 Task: Change the user name and initials in Outlook settings.
Action: Mouse moved to (44, 31)
Screenshot: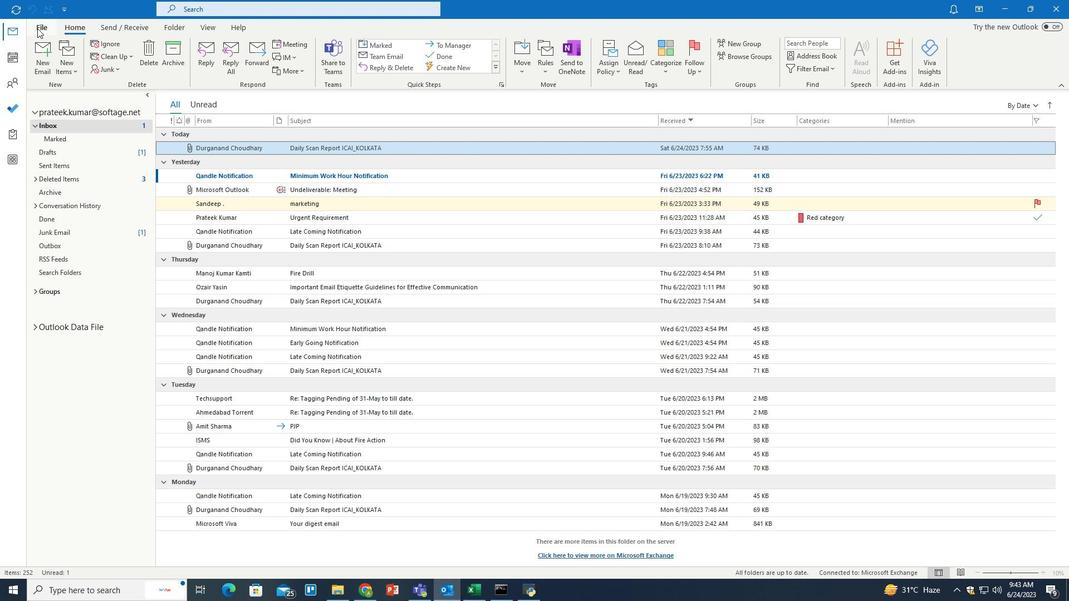 
Action: Mouse pressed left at (44, 31)
Screenshot: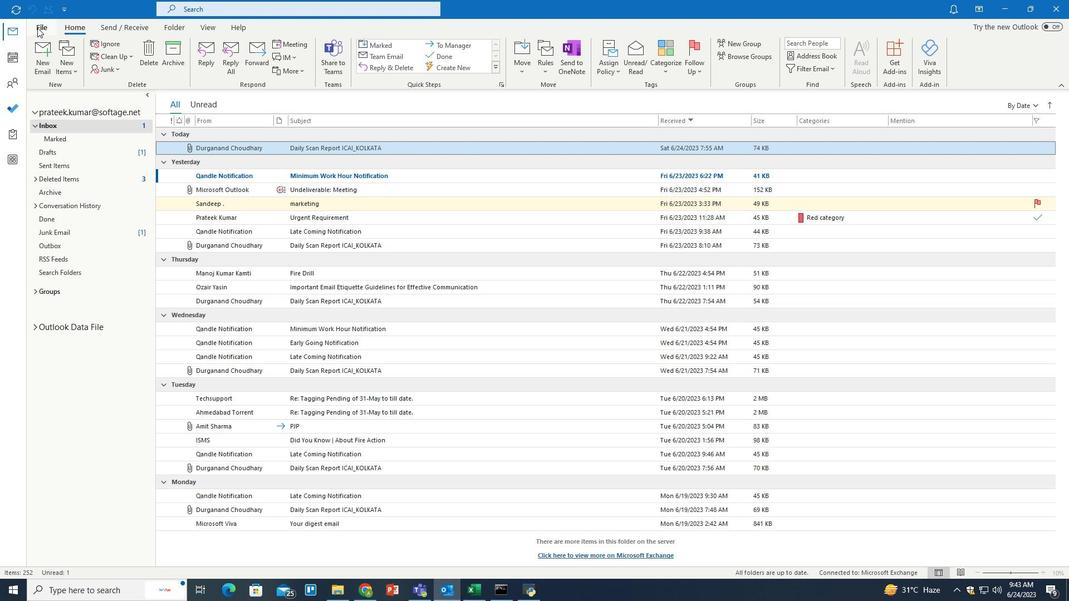 
Action: Mouse moved to (41, 537)
Screenshot: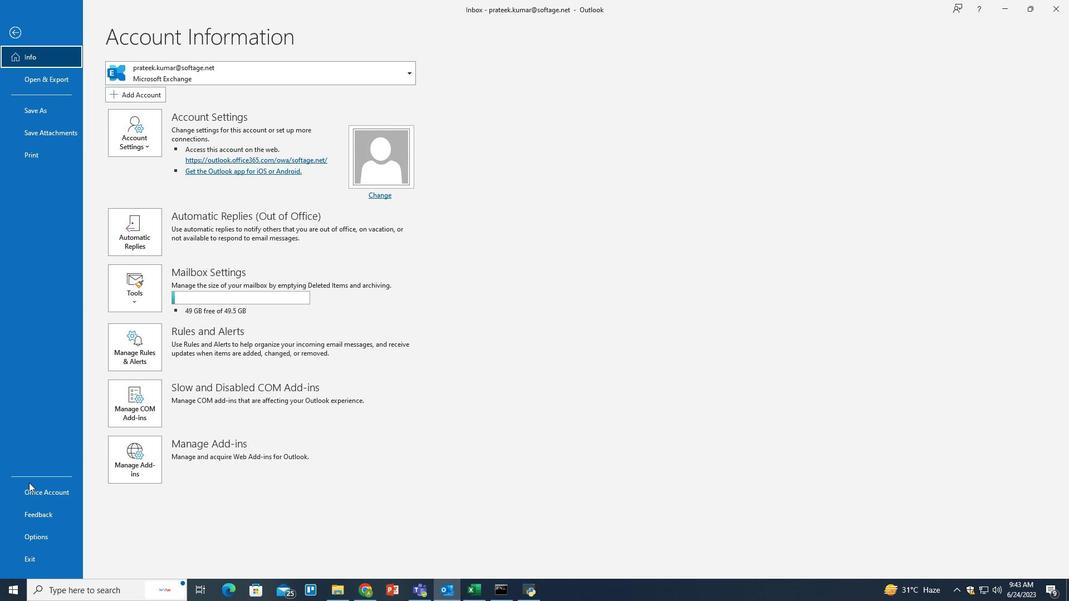 
Action: Mouse pressed left at (41, 537)
Screenshot: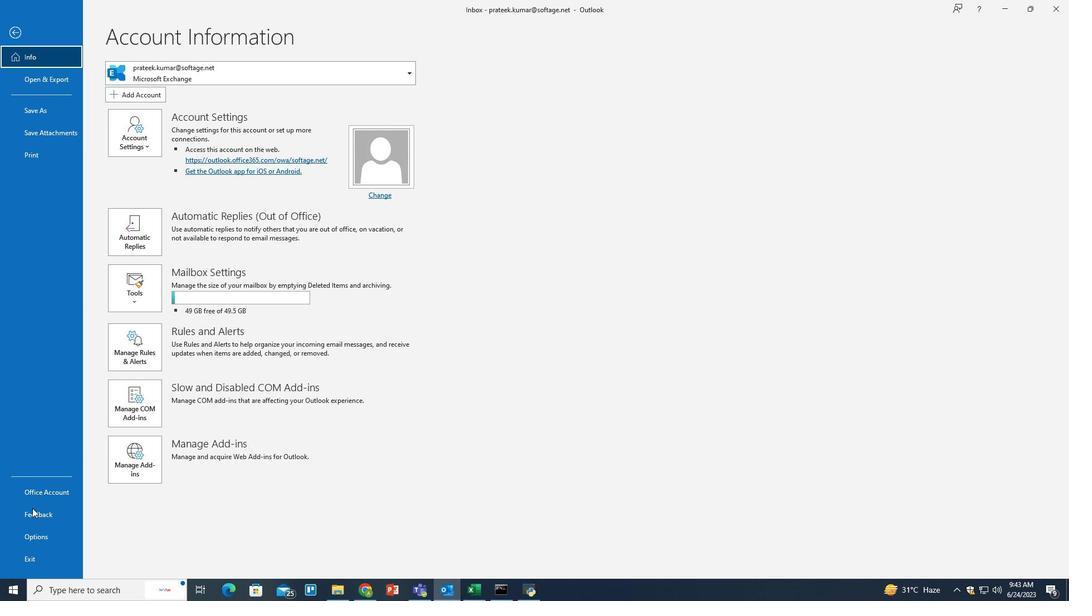 
Action: Mouse moved to (543, 361)
Screenshot: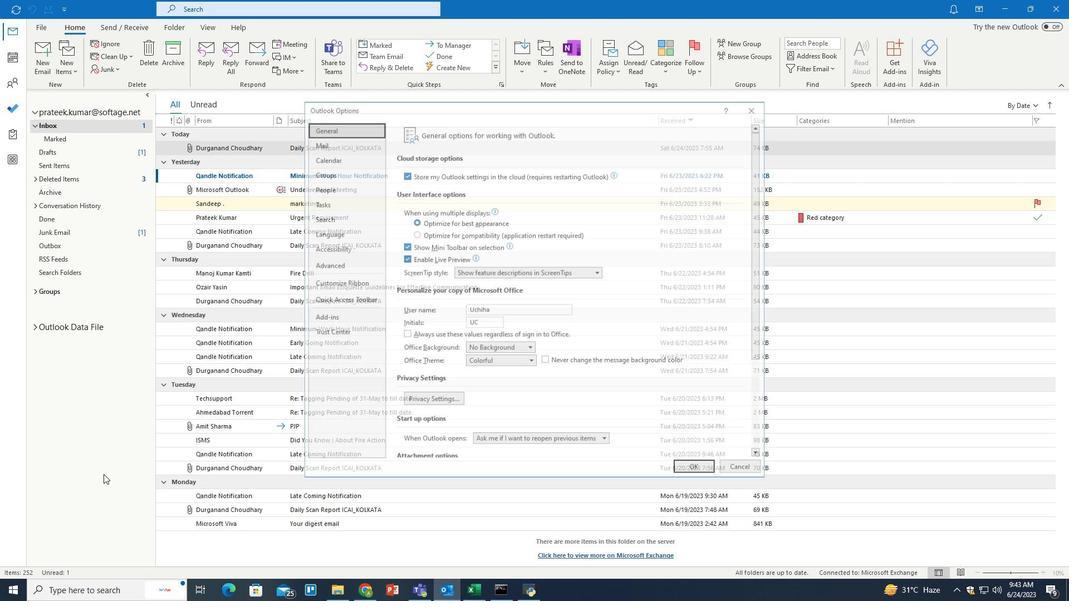 
Action: Mouse scrolled (543, 360) with delta (0, 0)
Screenshot: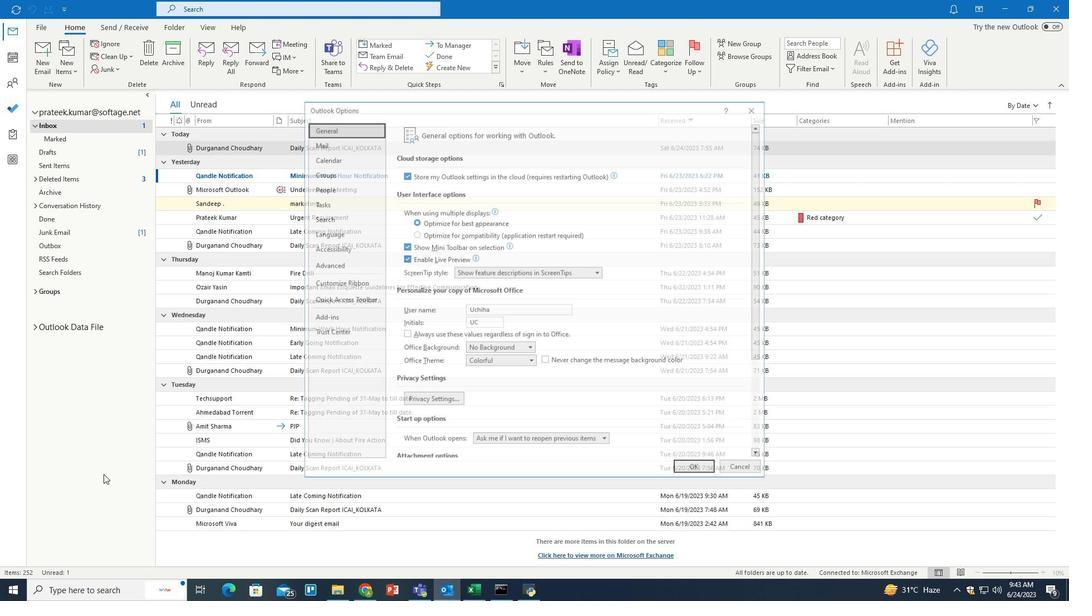 
Action: Mouse scrolled (543, 360) with delta (0, 0)
Screenshot: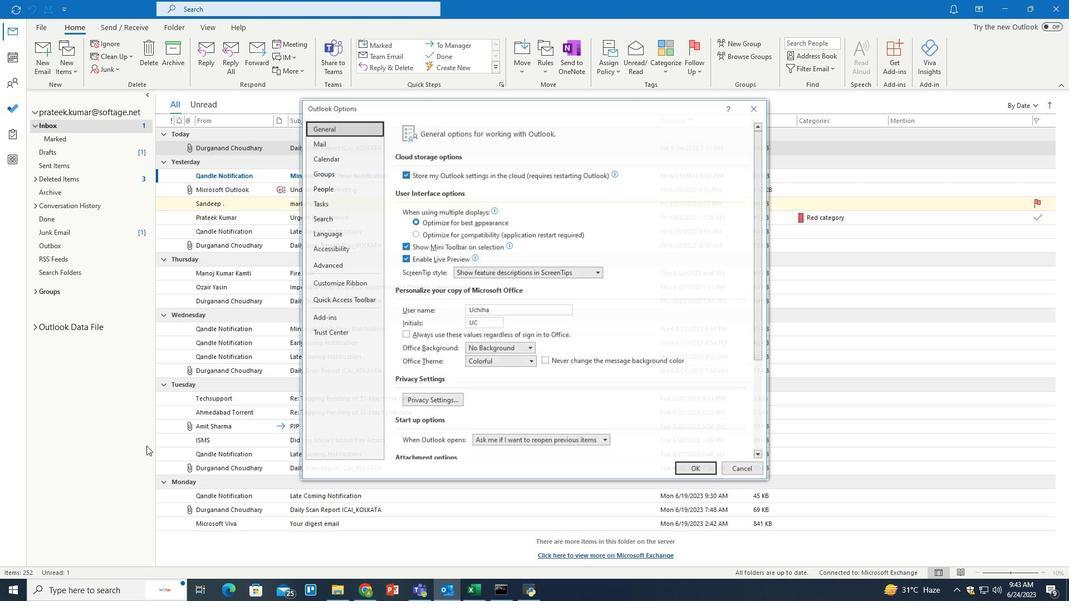
Action: Mouse scrolled (543, 360) with delta (0, 0)
Screenshot: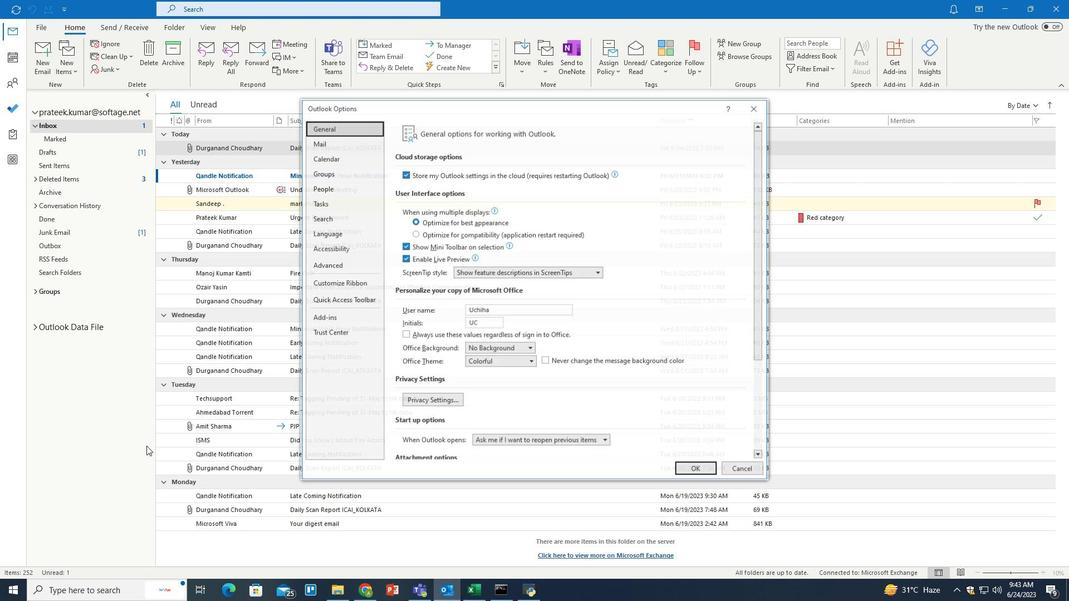 
Action: Mouse scrolled (543, 360) with delta (0, 0)
Screenshot: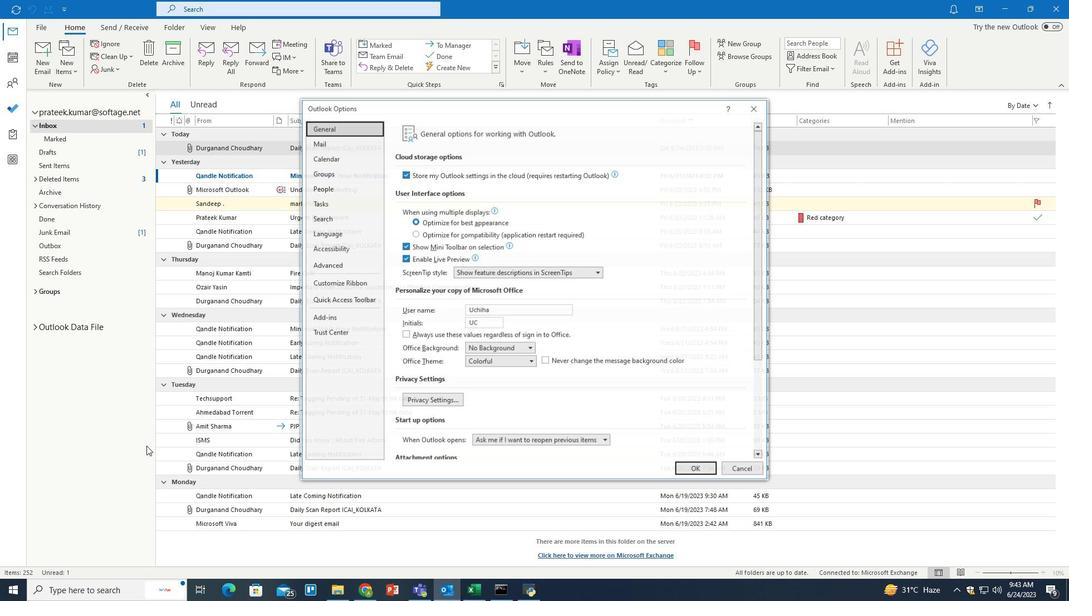 
Action: Mouse scrolled (543, 360) with delta (0, 0)
Screenshot: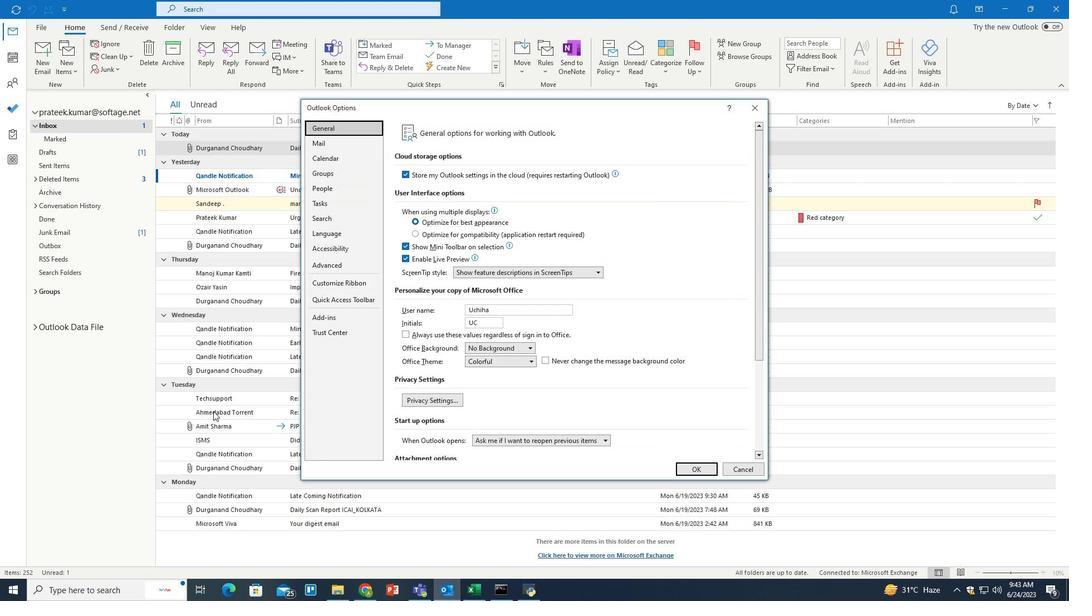 
Action: Mouse scrolled (543, 360) with delta (0, 0)
Screenshot: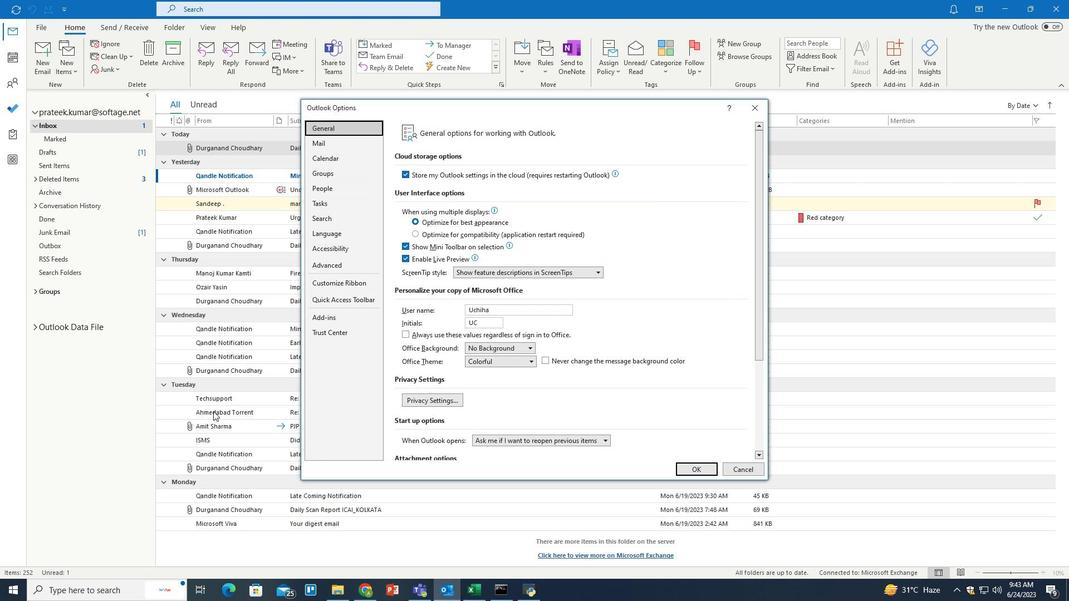 
Action: Mouse moved to (416, 381)
Screenshot: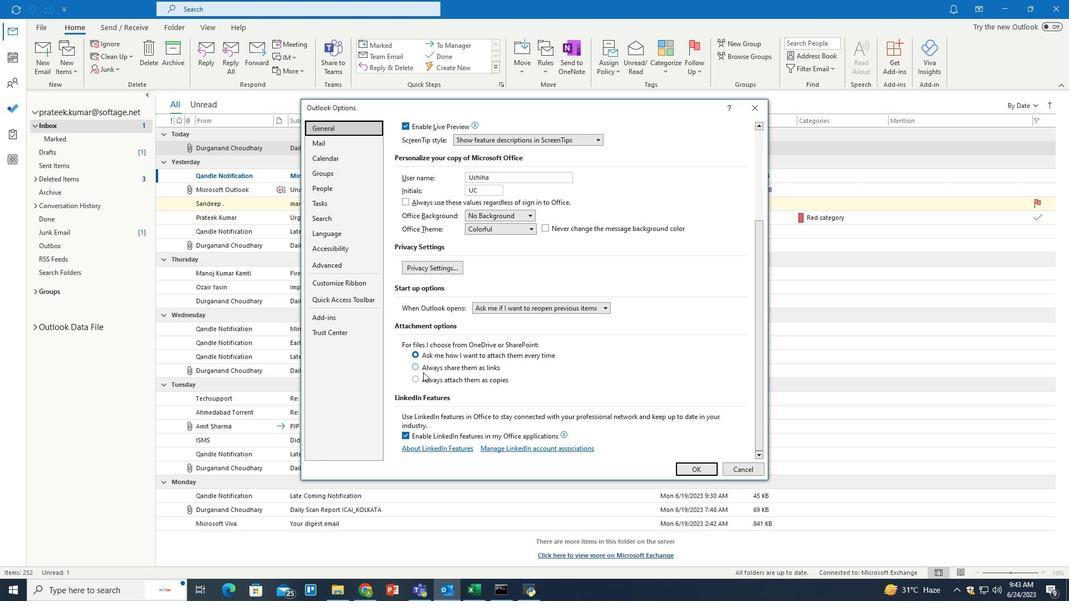
Action: Mouse pressed left at (416, 381)
Screenshot: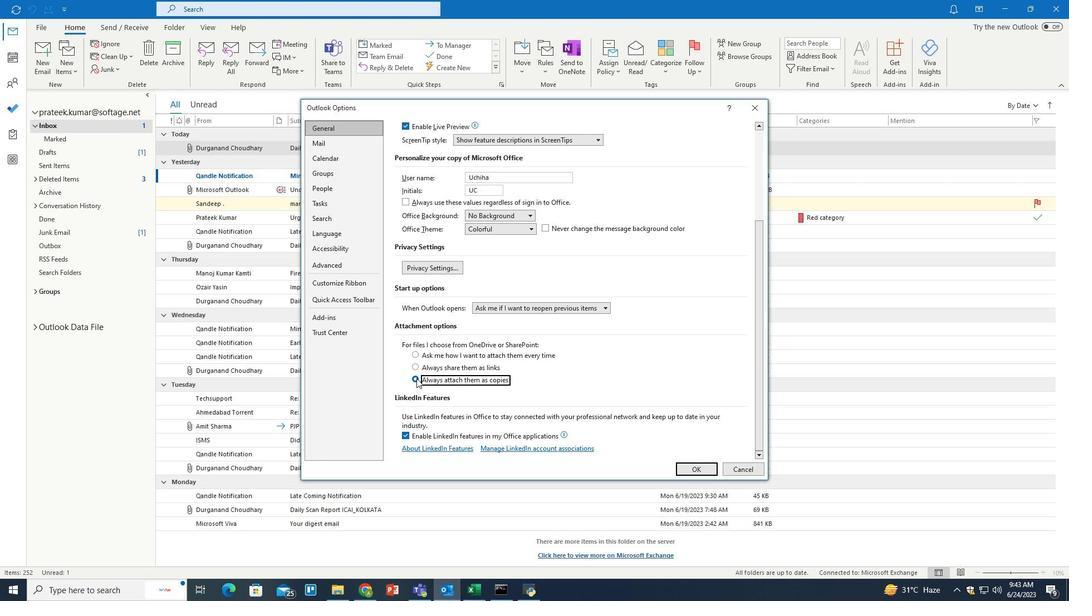 
Action: Mouse moved to (37, 27)
Screenshot: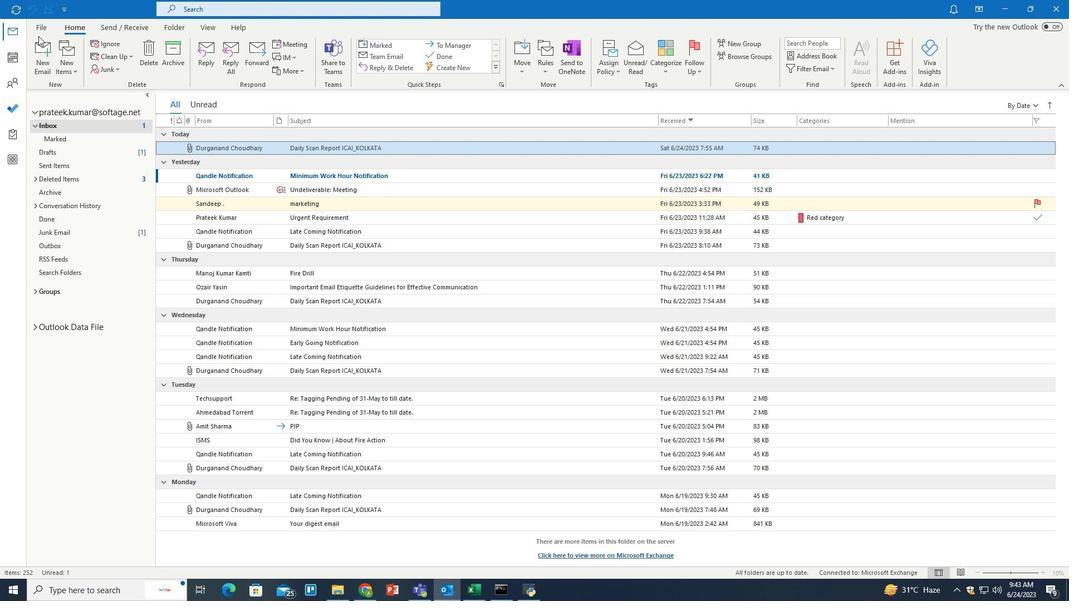 
Action: Mouse pressed left at (37, 27)
Screenshot: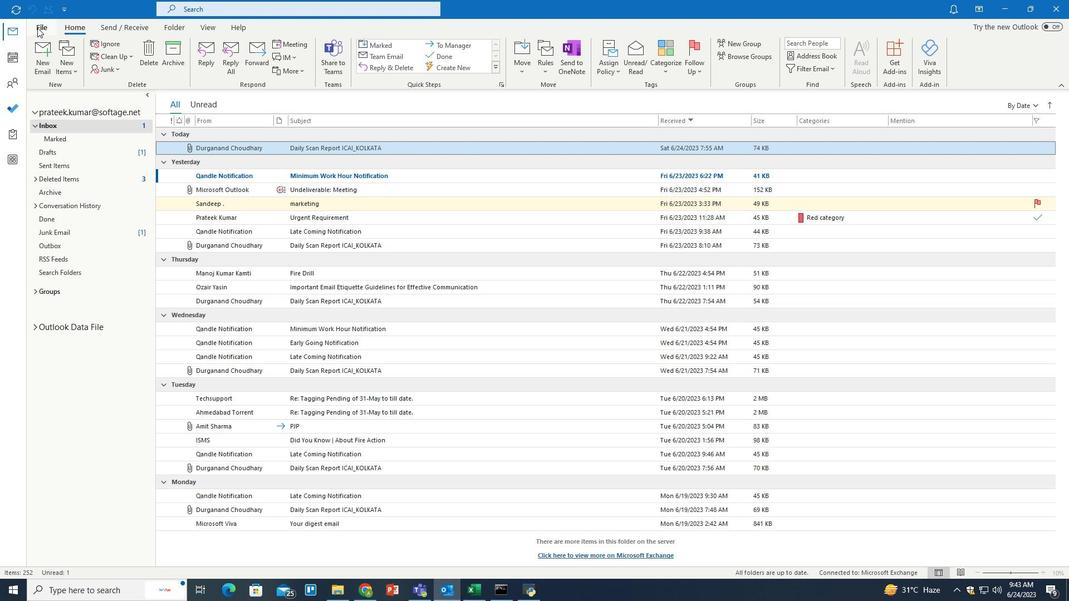 
Action: Mouse moved to (36, 531)
Screenshot: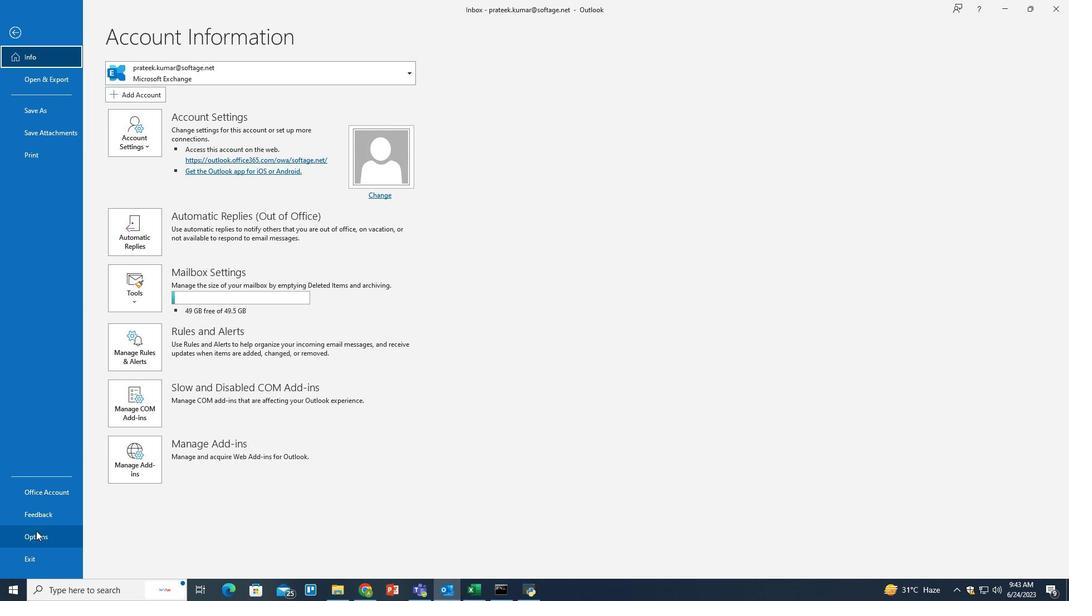 
Action: Mouse pressed left at (36, 531)
Screenshot: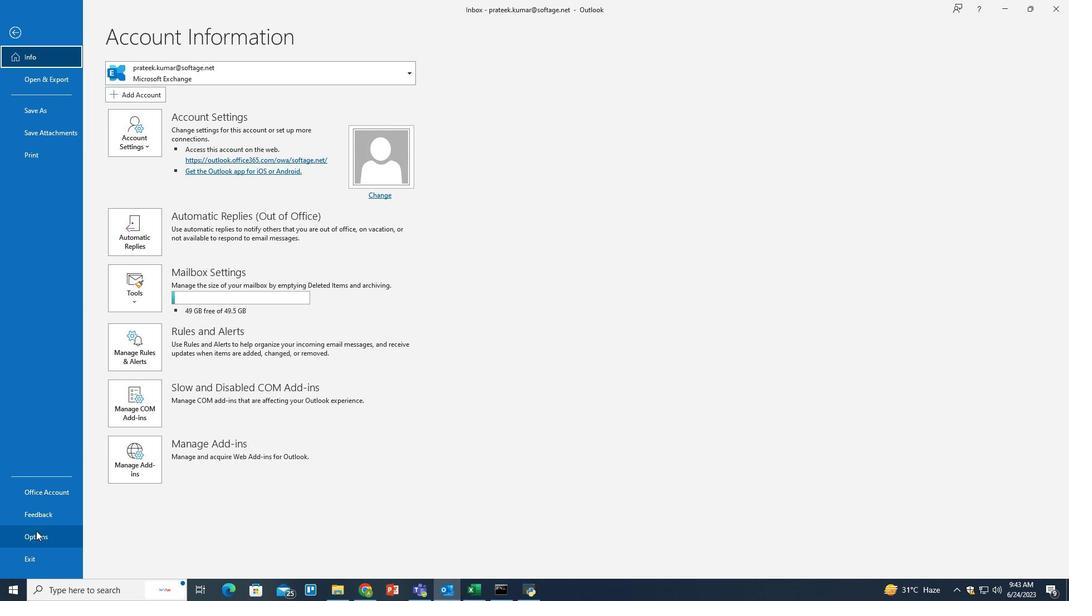 
Action: Mouse moved to (515, 347)
Screenshot: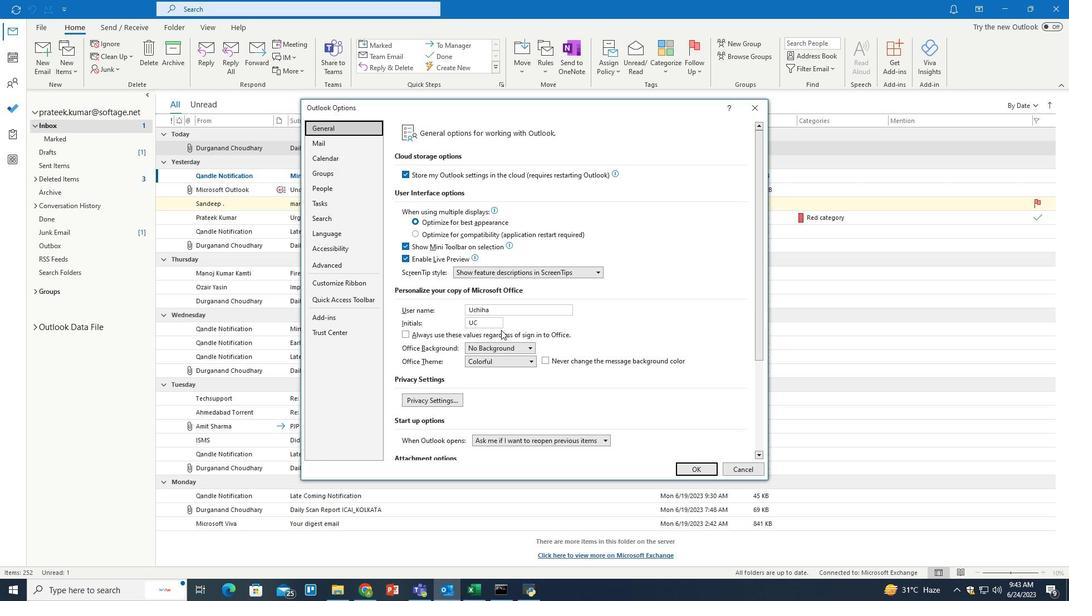 
Action: Mouse scrolled (515, 347) with delta (0, 0)
Screenshot: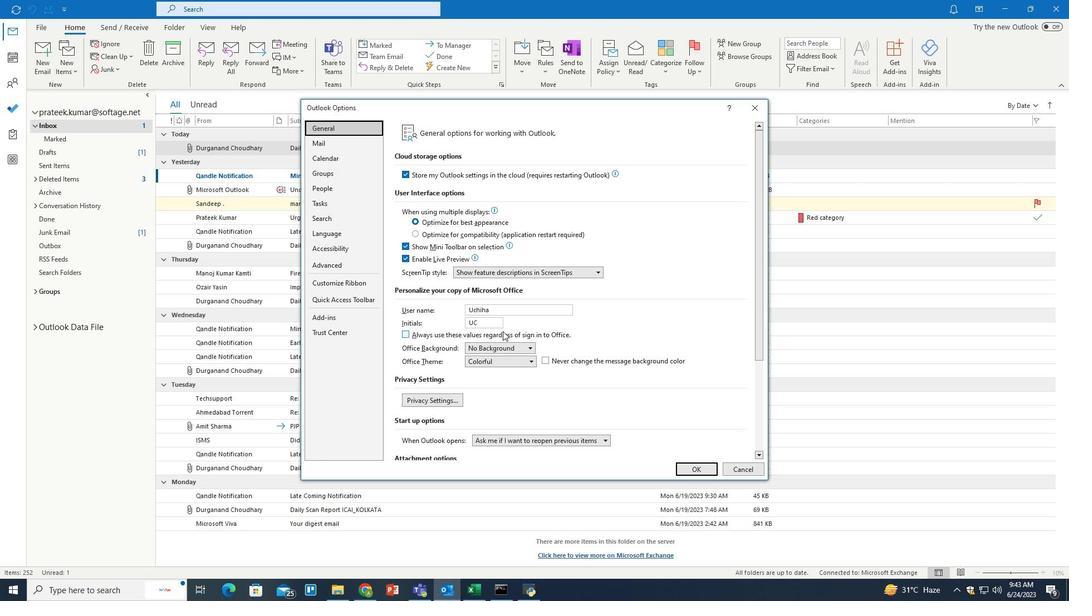 
Action: Mouse scrolled (515, 347) with delta (0, 0)
Screenshot: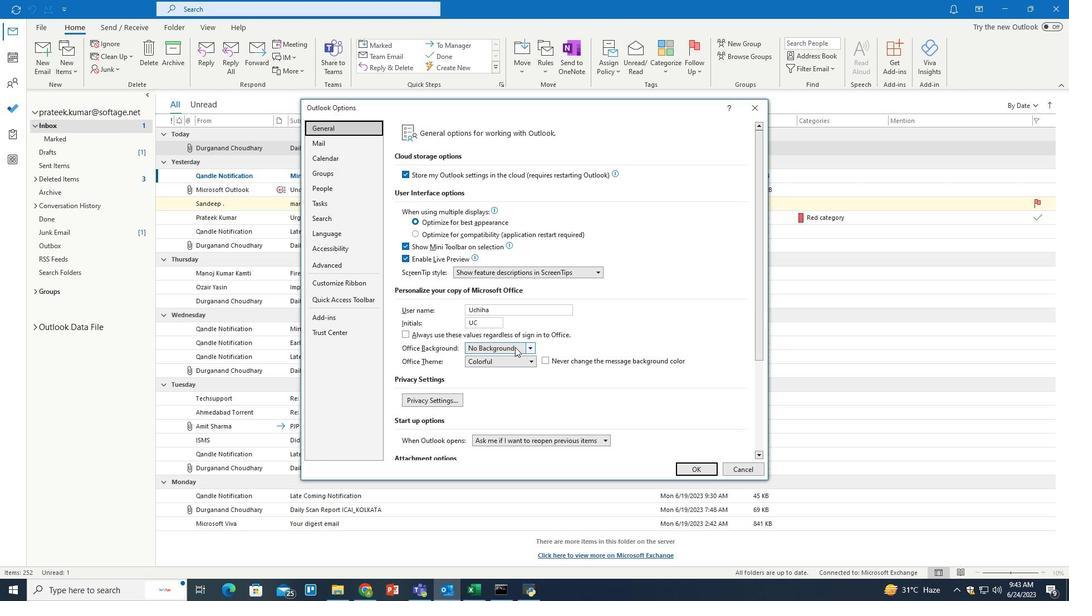 
Action: Mouse scrolled (515, 347) with delta (0, 0)
Screenshot: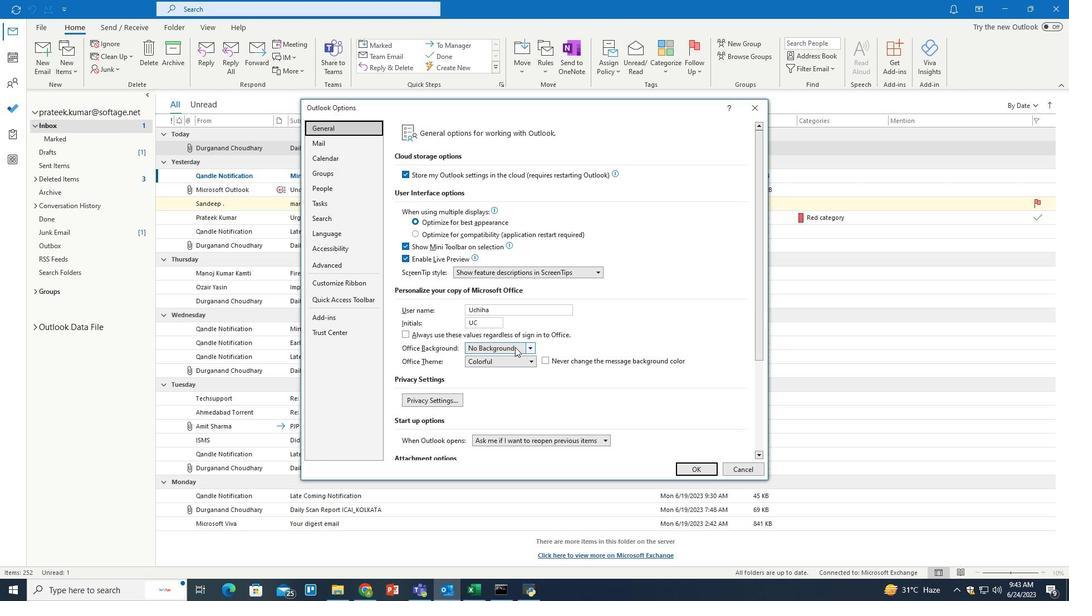 
Action: Mouse scrolled (515, 347) with delta (0, 0)
Screenshot: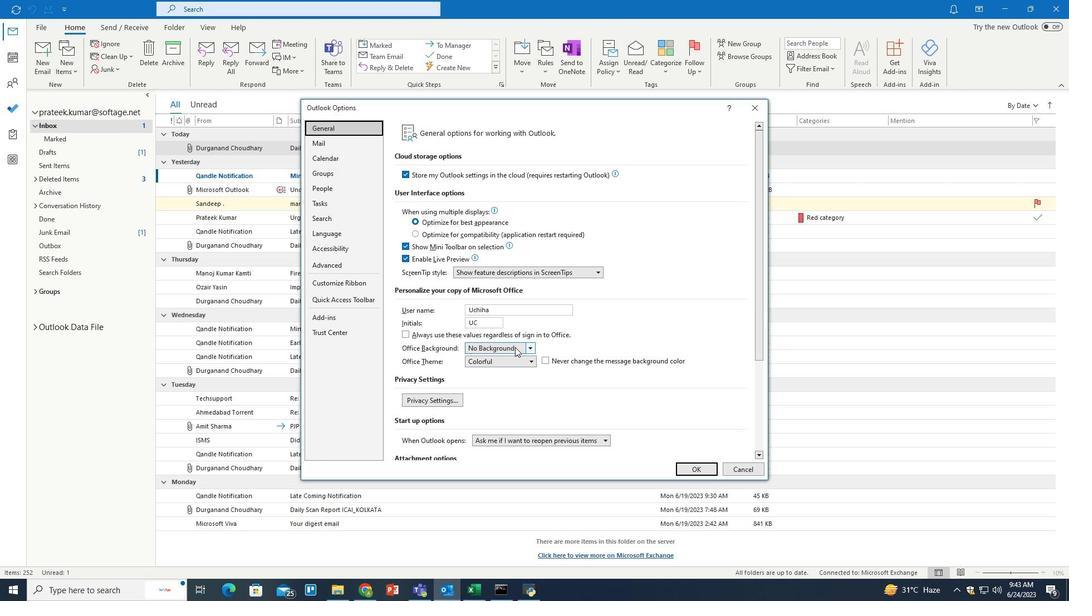 
Action: Mouse scrolled (515, 347) with delta (0, 0)
Screenshot: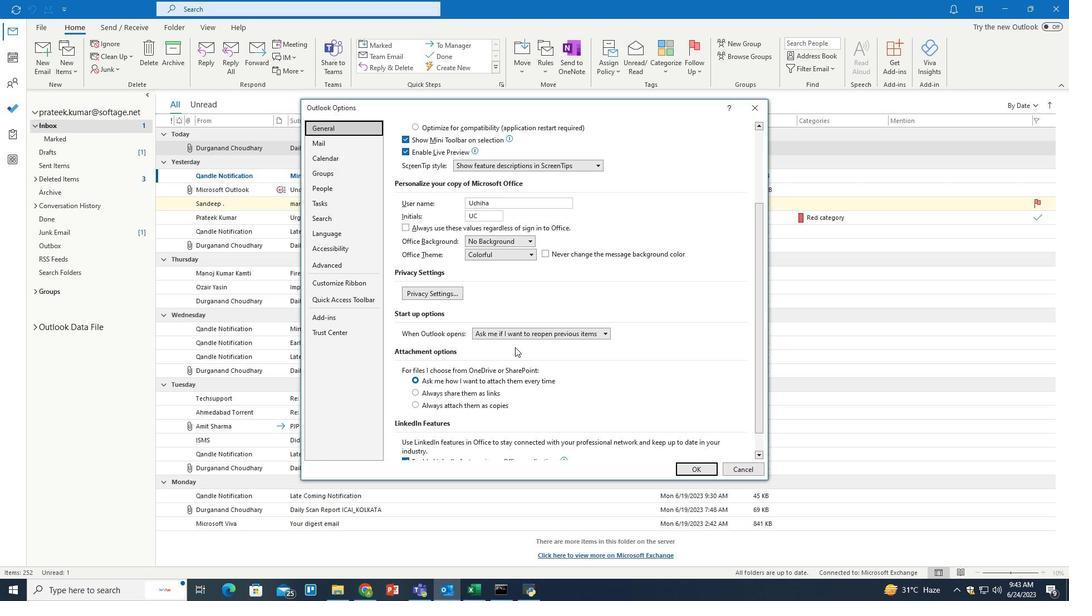
Action: Mouse scrolled (515, 347) with delta (0, 0)
Screenshot: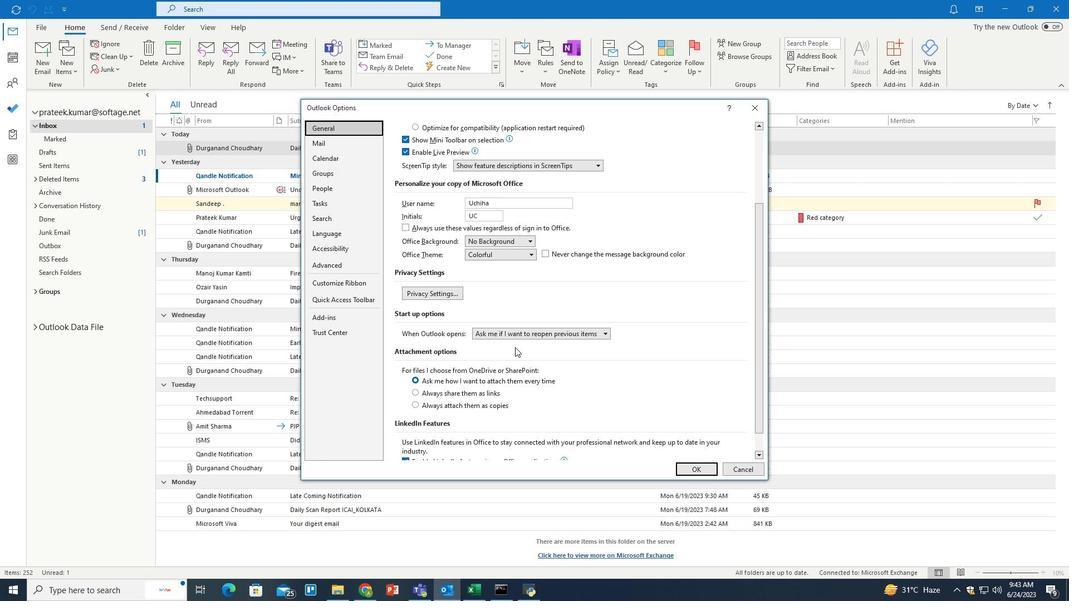 
Action: Mouse scrolled (515, 347) with delta (0, 0)
Screenshot: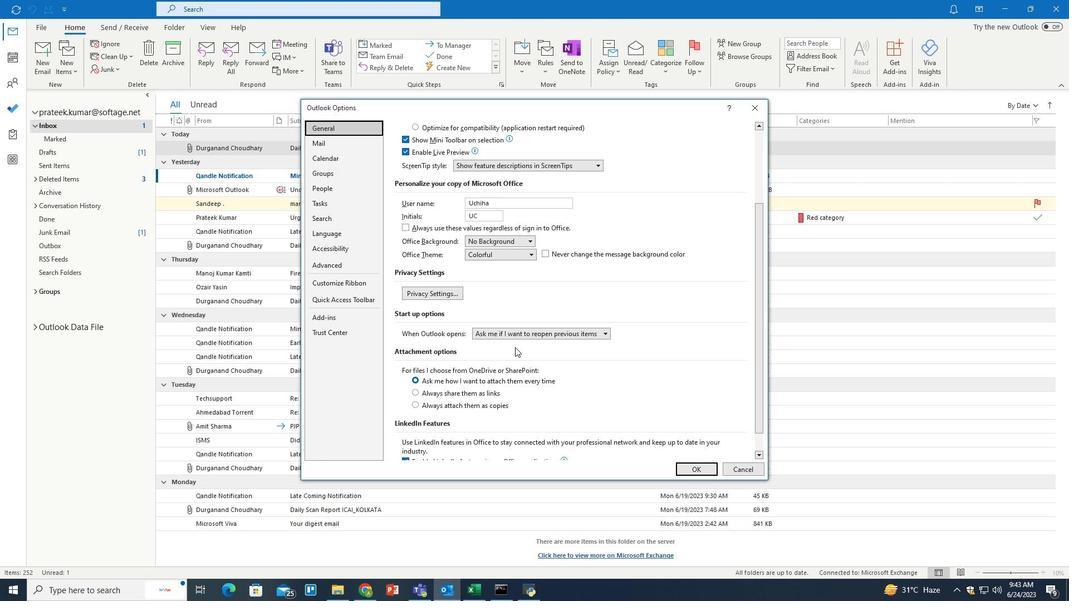 
Action: Mouse scrolled (515, 347) with delta (0, 0)
Screenshot: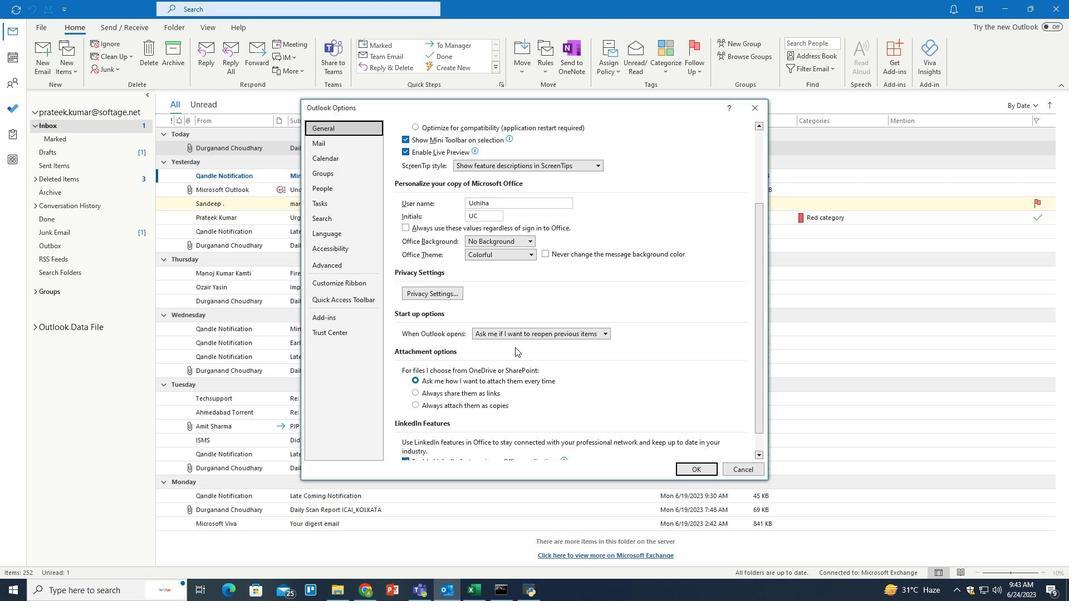 
Action: Mouse moved to (416, 378)
Screenshot: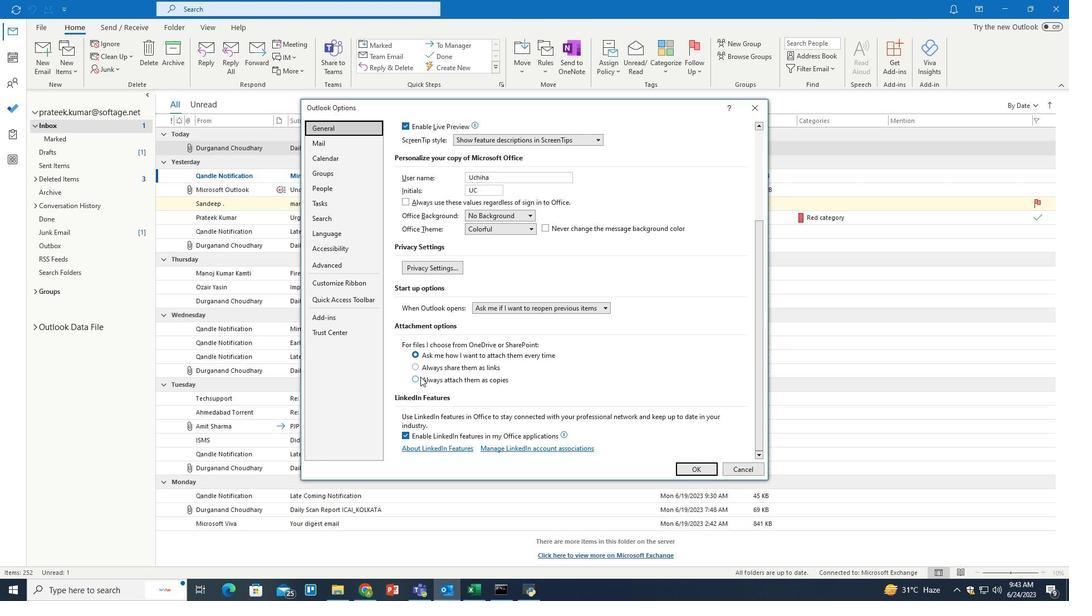 
Action: Mouse pressed left at (416, 378)
Screenshot: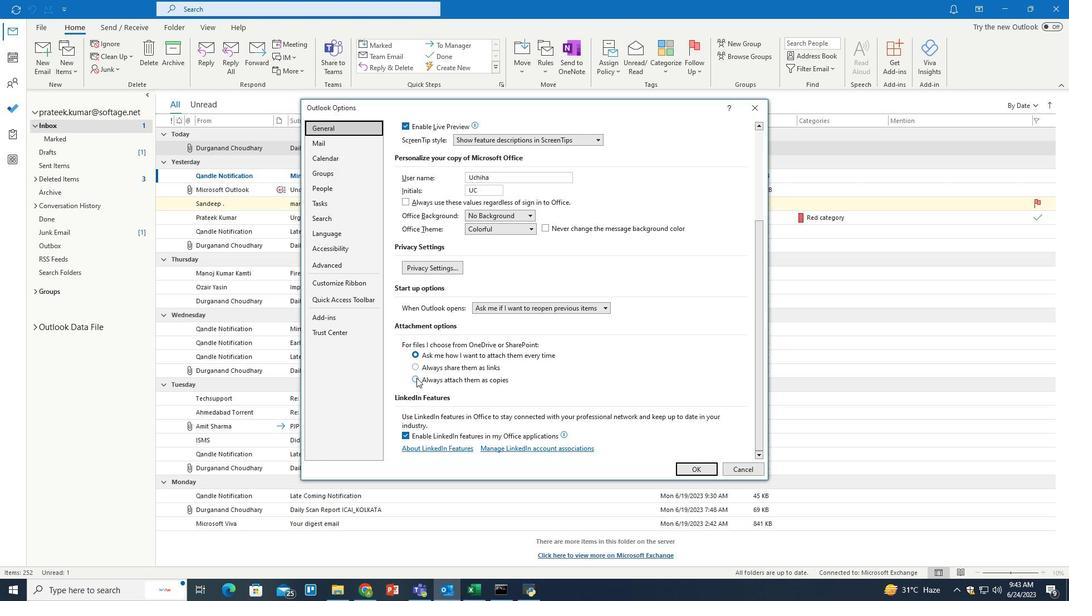 
Action: Mouse moved to (416, 378)
Screenshot: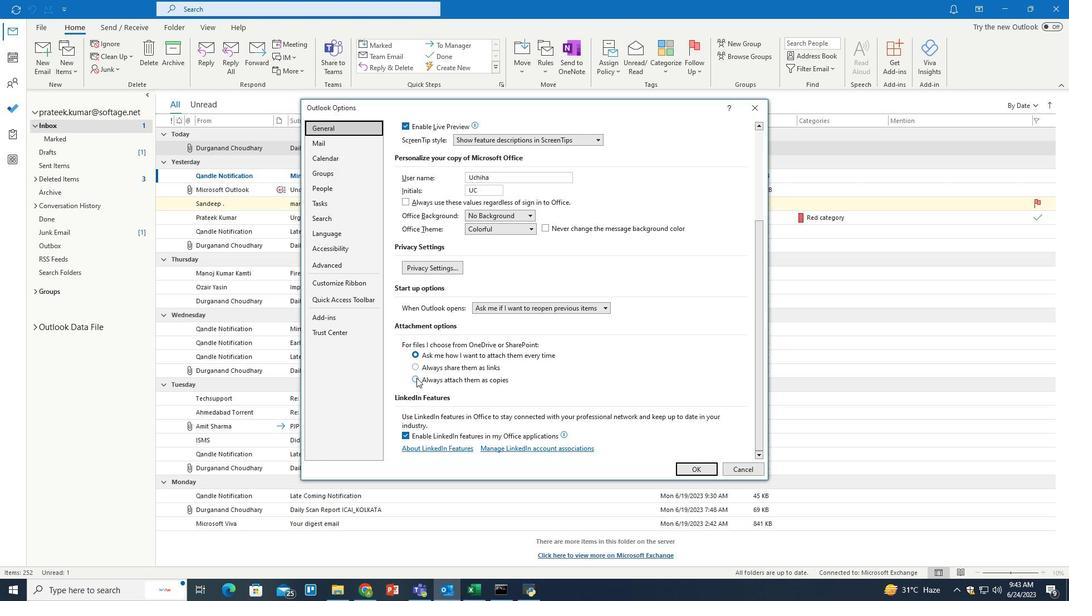 
